 Task: Change comment notification setting to none.
Action: Mouse moved to (1099, 86)
Screenshot: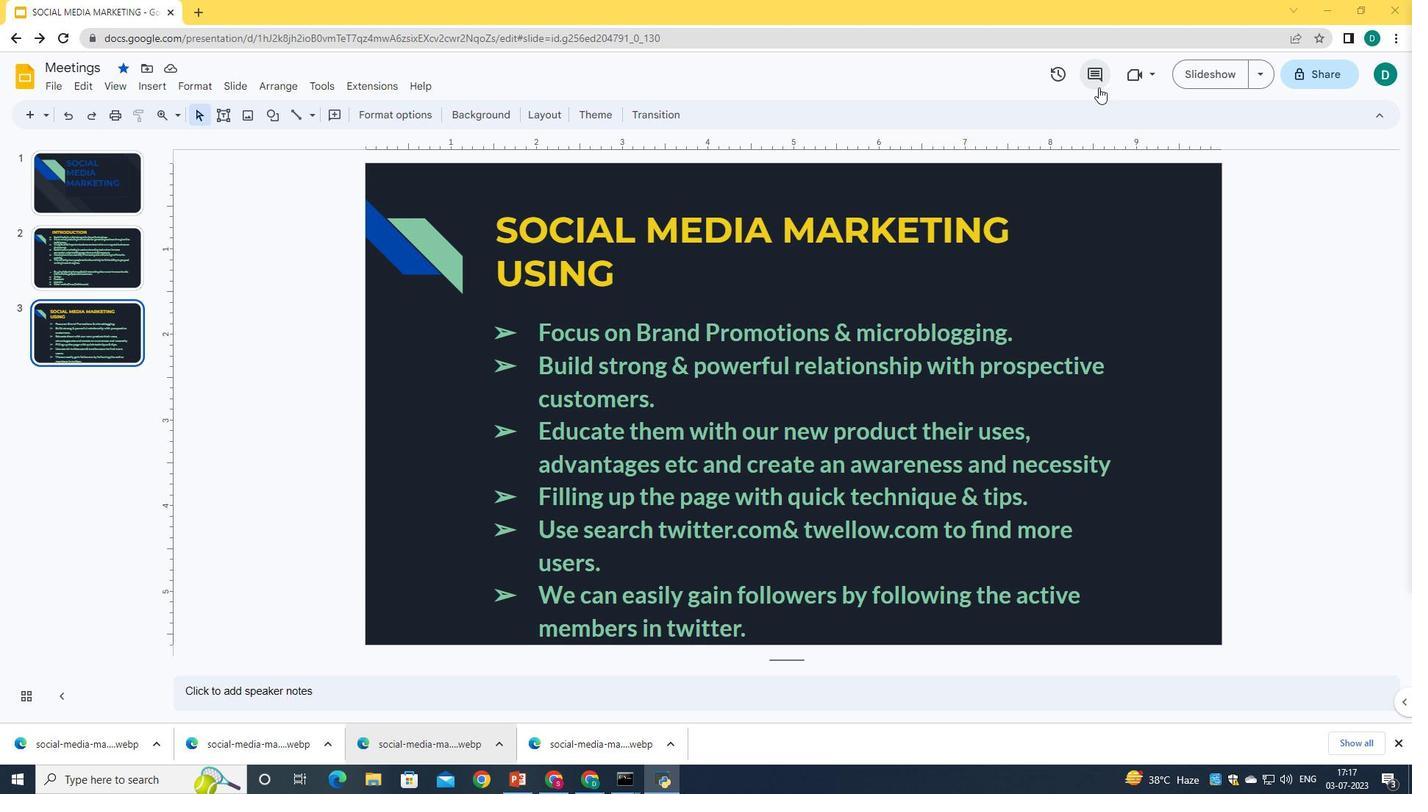 
Action: Mouse pressed left at (1099, 86)
Screenshot: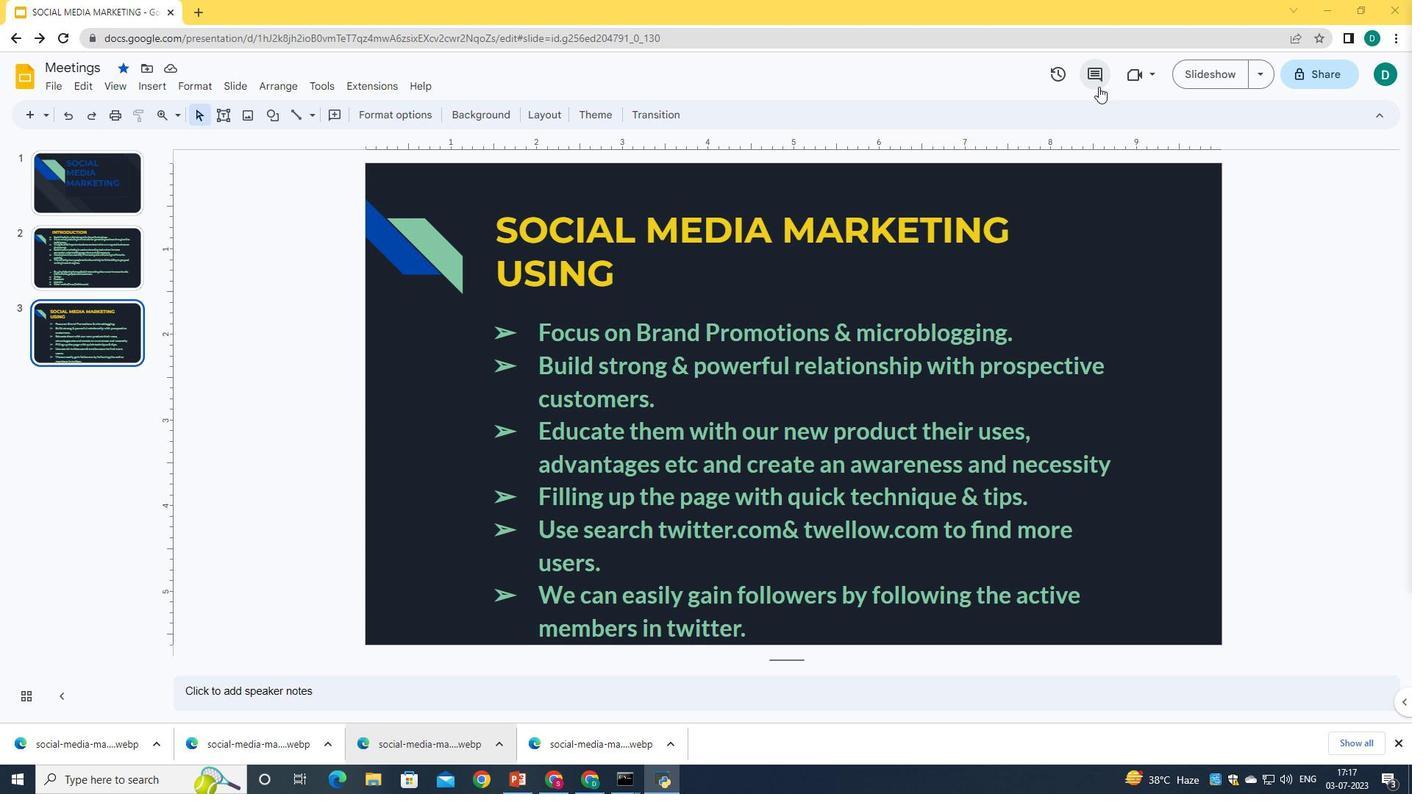
Action: Mouse moved to (1299, 118)
Screenshot: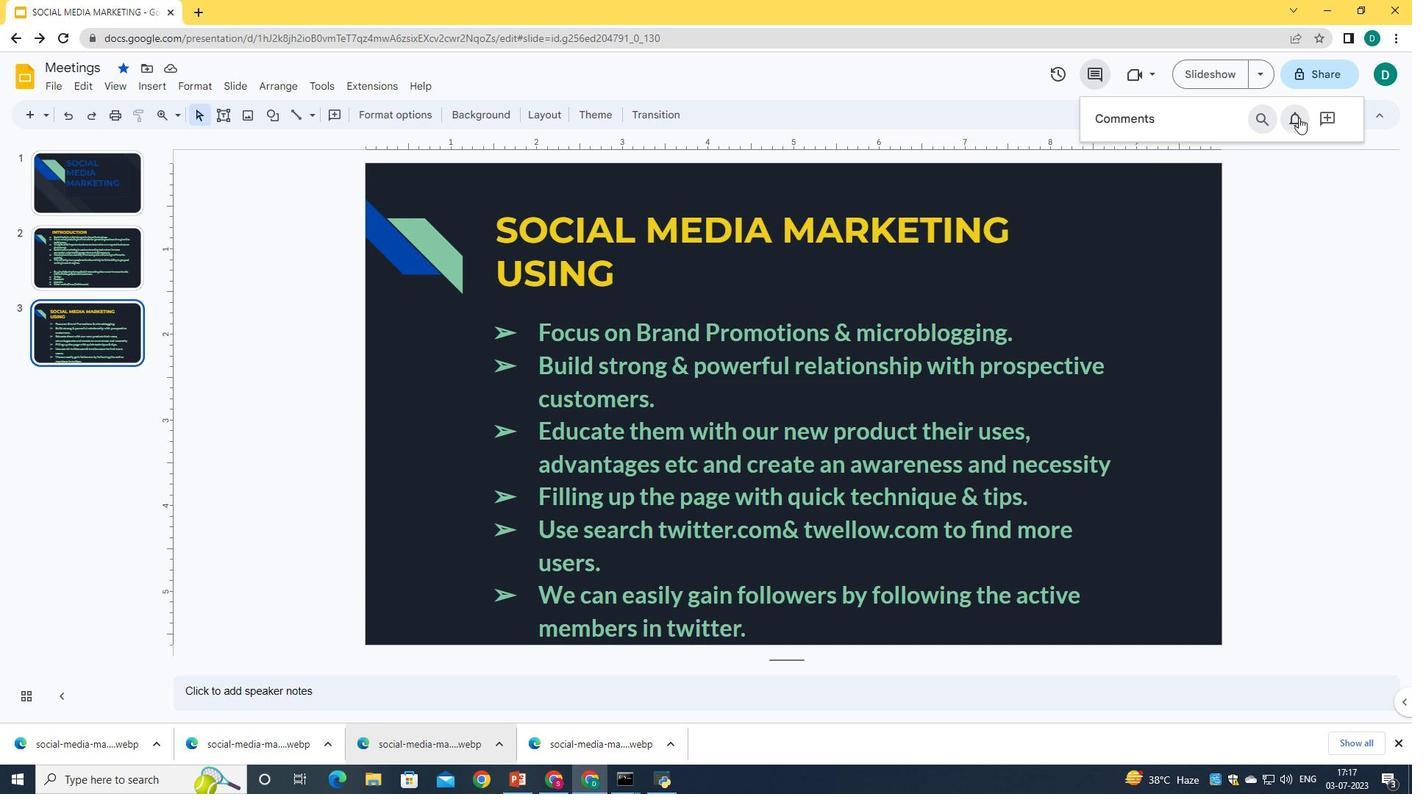 
Action: Mouse pressed left at (1299, 118)
Screenshot: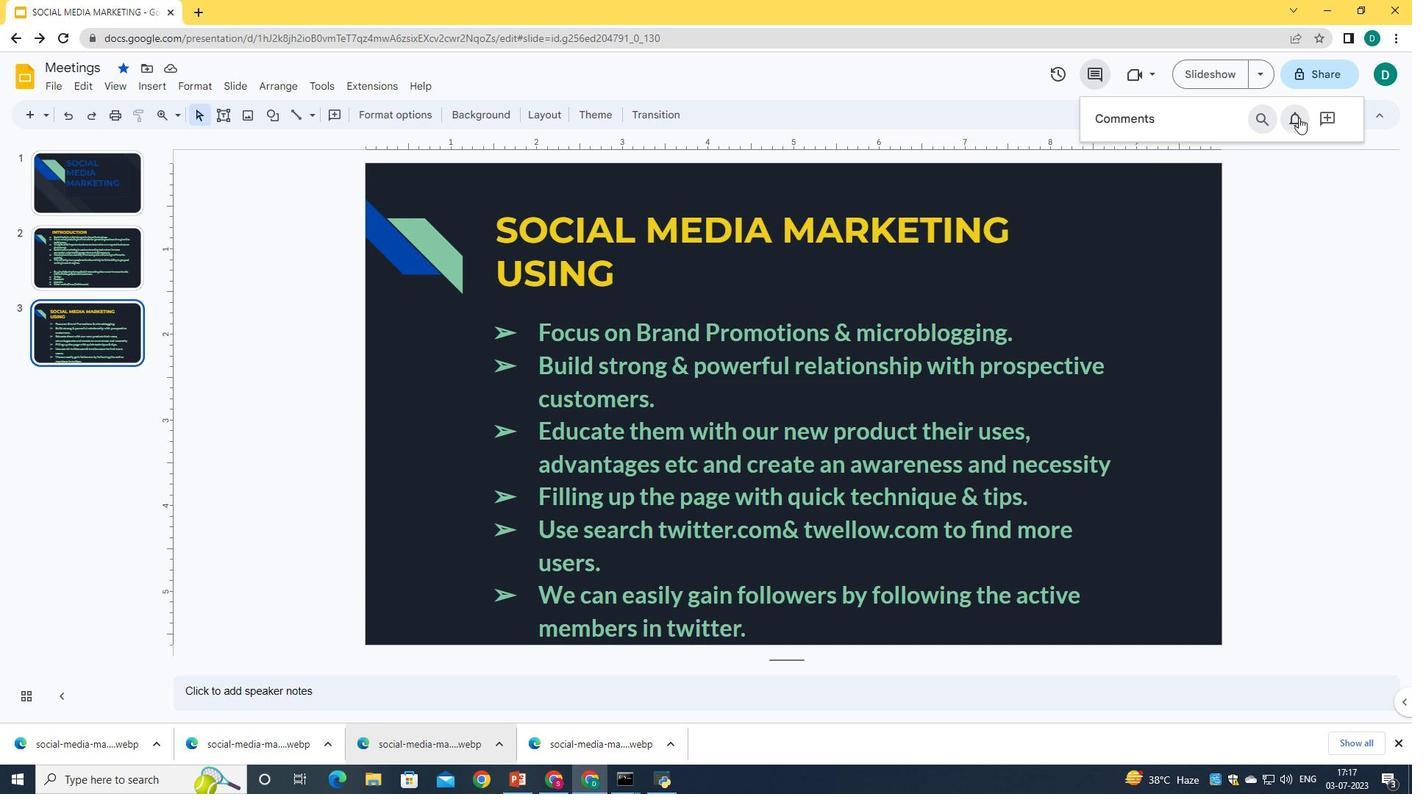 
Action: Mouse moved to (587, 438)
Screenshot: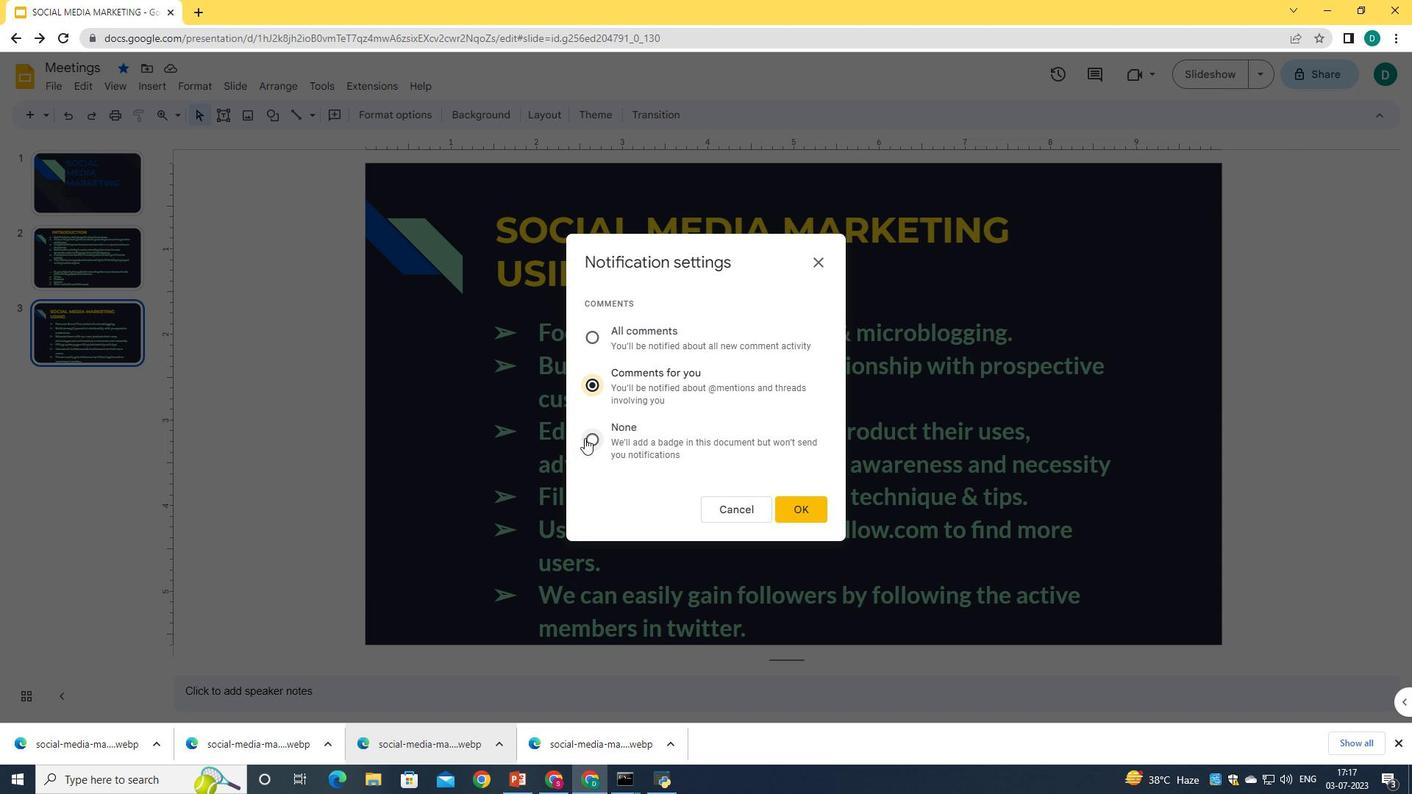 
Action: Mouse pressed left at (587, 438)
Screenshot: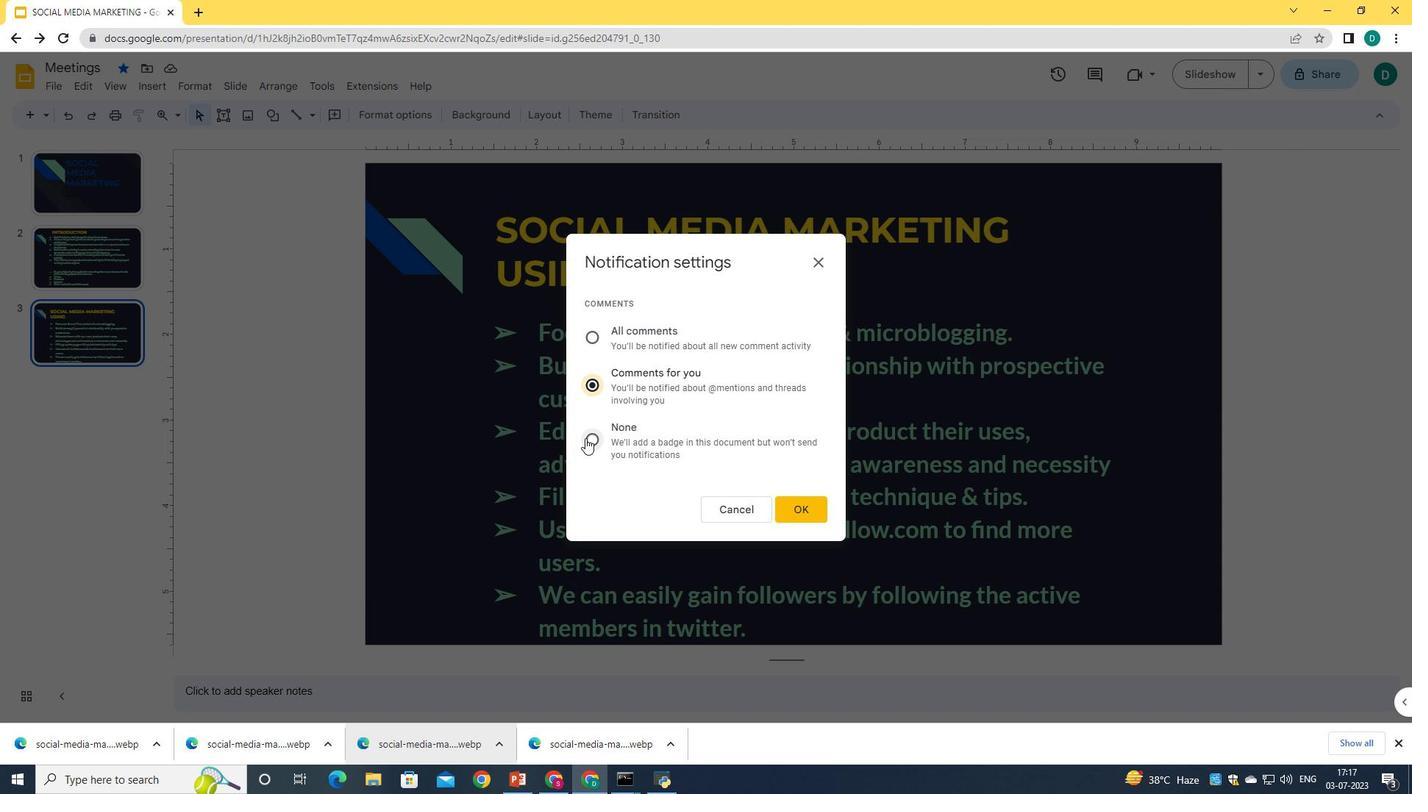
Action: Mouse moved to (803, 508)
Screenshot: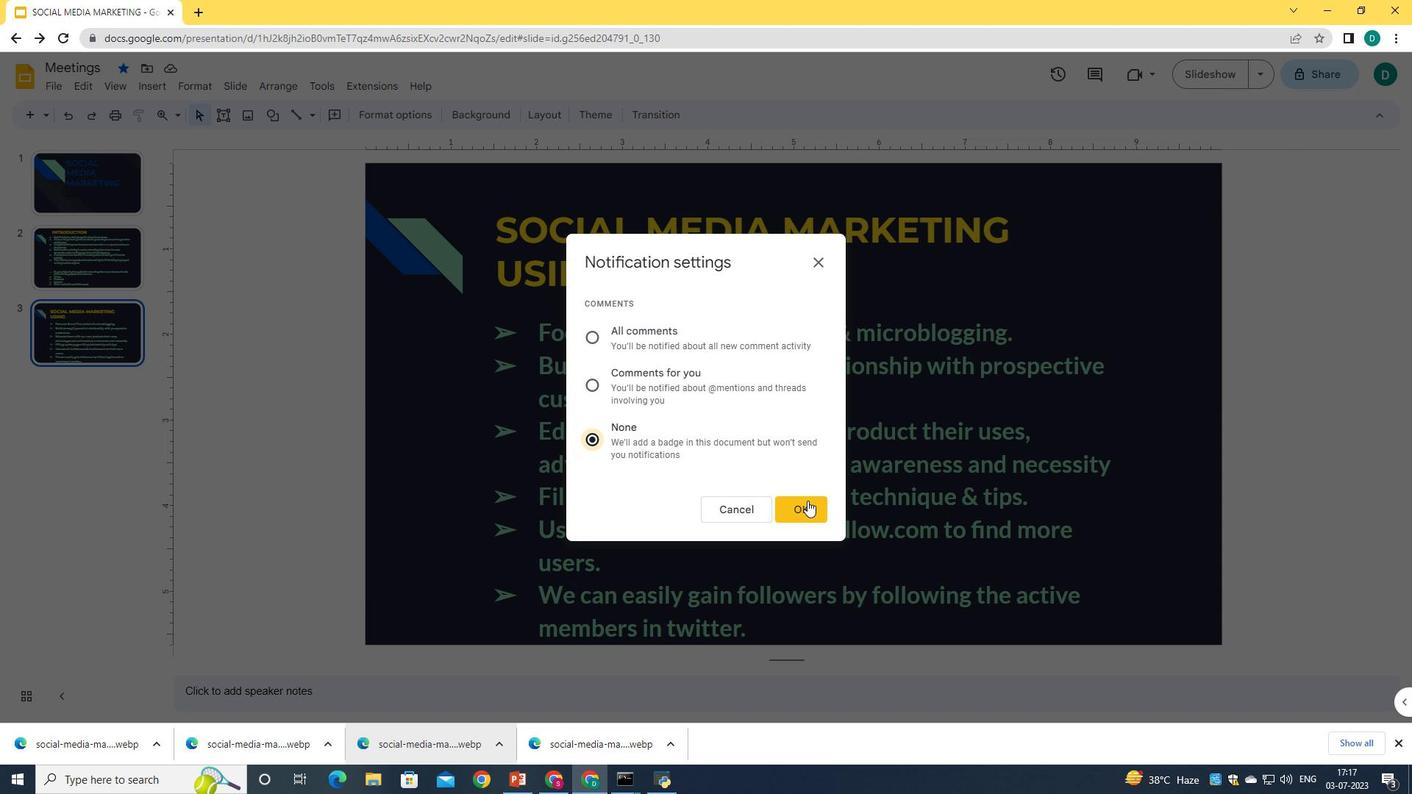 
Action: Mouse pressed left at (803, 508)
Screenshot: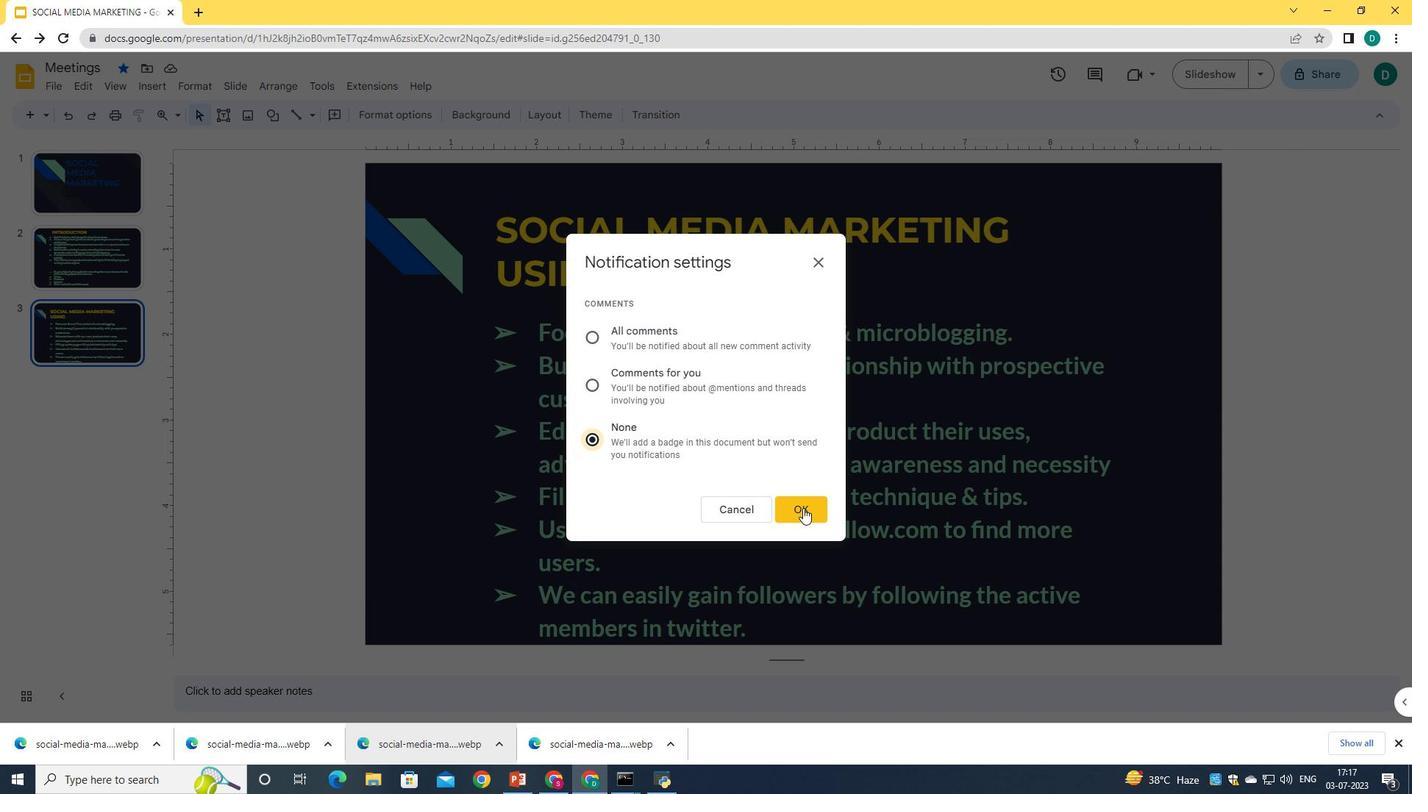 
Action: Mouse moved to (880, 457)
Screenshot: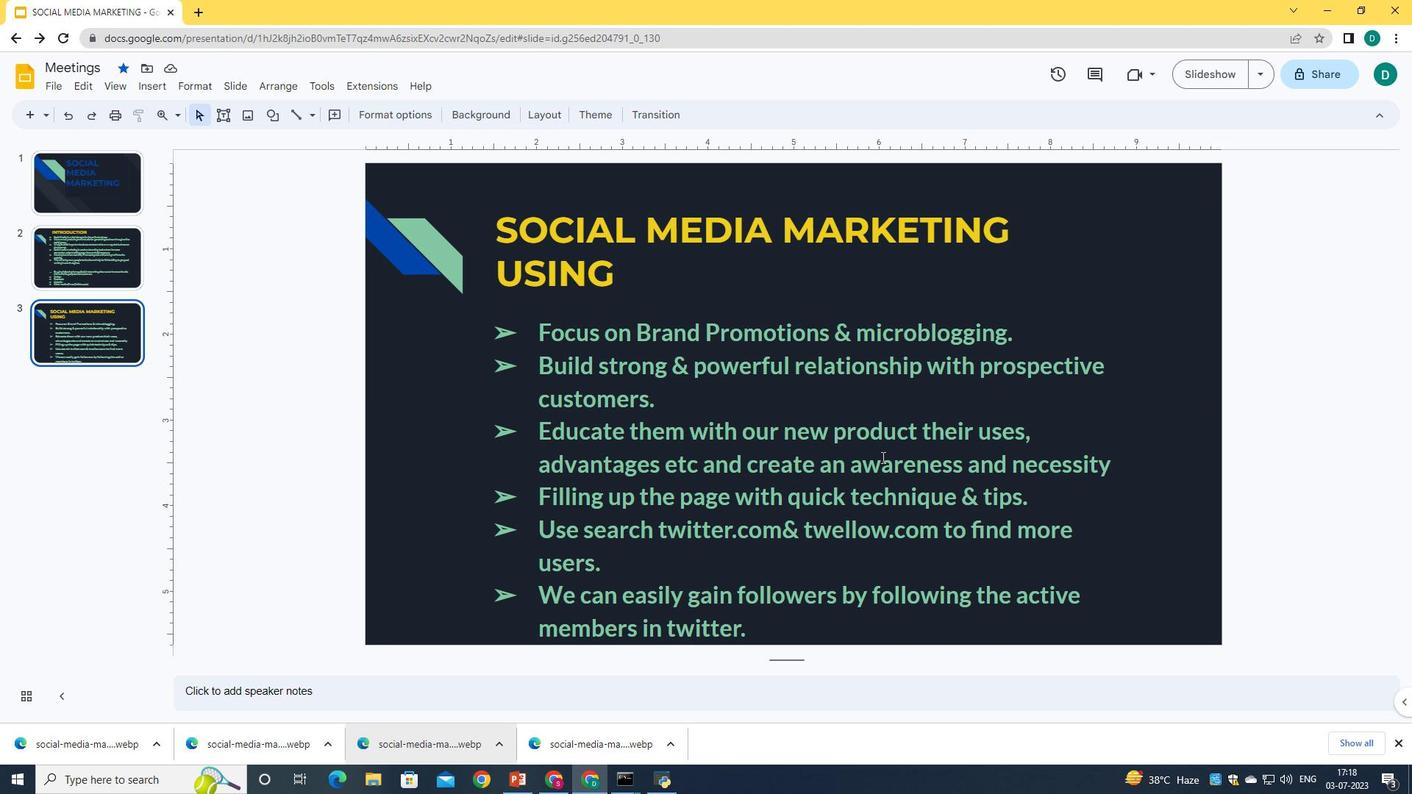 
